 Task: Add Attachment from Trello to Card Card0000000114 in Board Board0000000029 in Workspace WS0000000010 in Trello. Add Cover Blue to Card Card0000000114 in Board Board0000000029 in Workspace WS0000000010 in Trello. Add "Copy Card To …" Button titled Button0000000114 to "bottom" of the list "To Do" to Card Card0000000114 in Board Board0000000029 in Workspace WS0000000010 in Trello. Add Description DS0000000114 to Card Card0000000114 in Board Board0000000029 in Workspace WS0000000010 in Trello. Add Comment CM0000000114 to Card Card0000000114 in Board Board0000000029 in Workspace WS0000000010 in Trello
Action: Mouse moved to (491, 62)
Screenshot: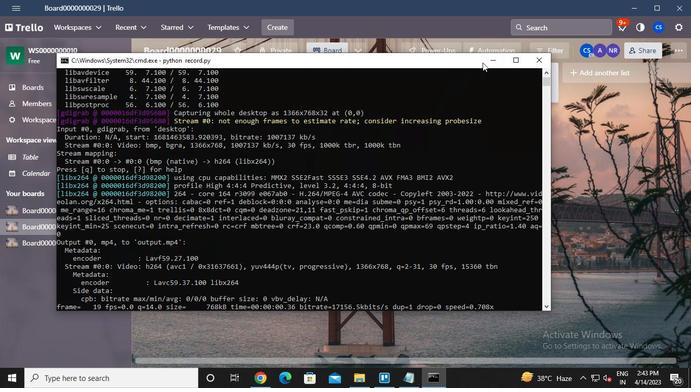 
Action: Mouse pressed left at (491, 62)
Screenshot: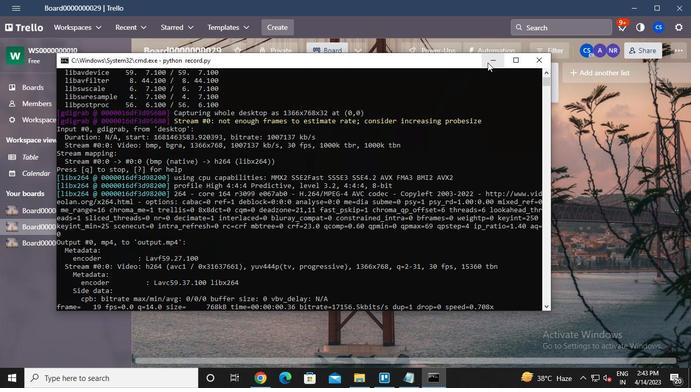 
Action: Mouse moved to (222, 186)
Screenshot: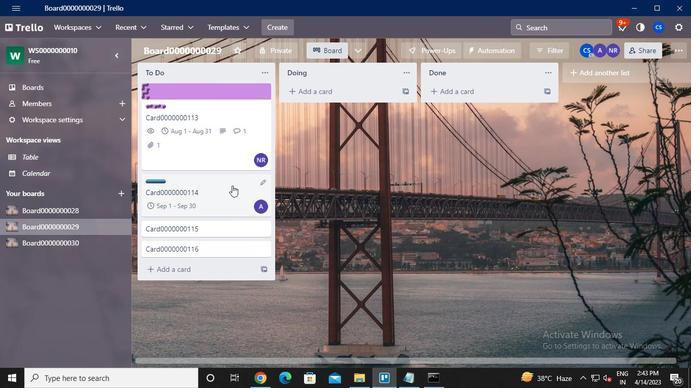 
Action: Mouse pressed left at (222, 186)
Screenshot: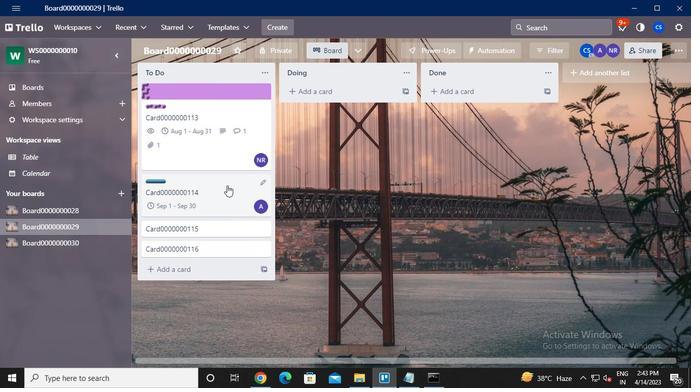 
Action: Mouse moved to (474, 215)
Screenshot: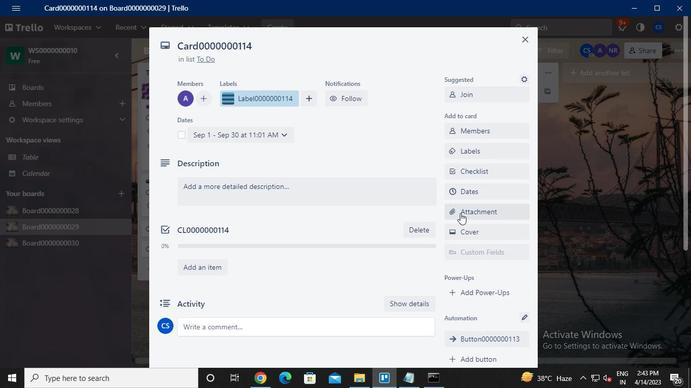 
Action: Mouse pressed left at (474, 215)
Screenshot: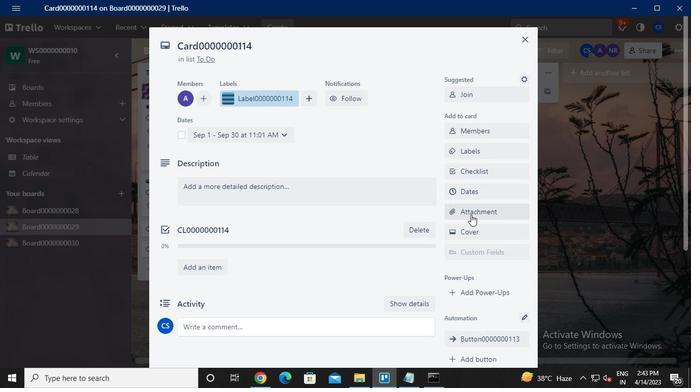 
Action: Mouse moved to (483, 105)
Screenshot: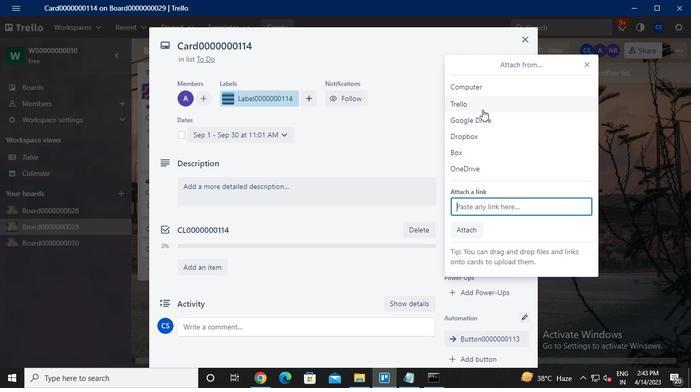 
Action: Mouse pressed left at (483, 105)
Screenshot: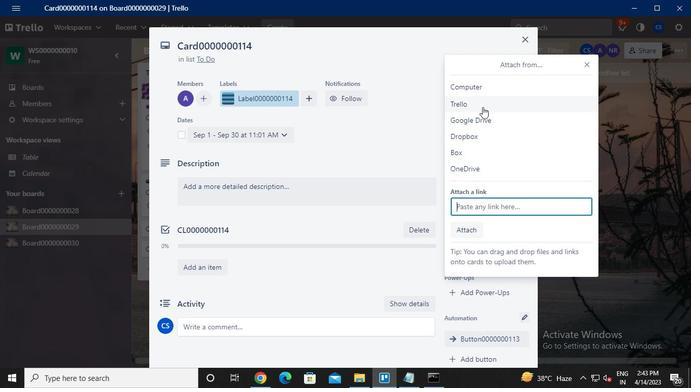 
Action: Mouse moved to (506, 132)
Screenshot: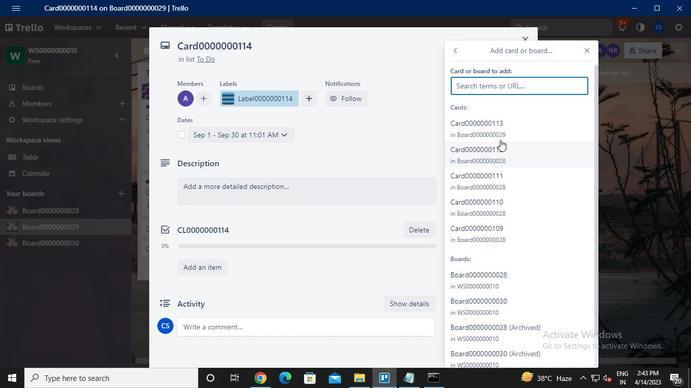 
Action: Mouse pressed left at (506, 132)
Screenshot: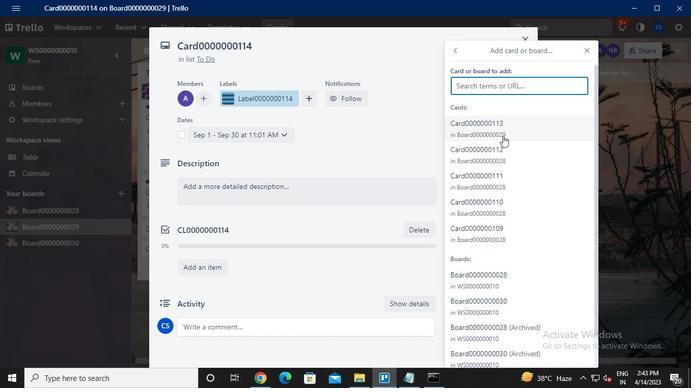 
Action: Mouse pressed left at (506, 132)
Screenshot: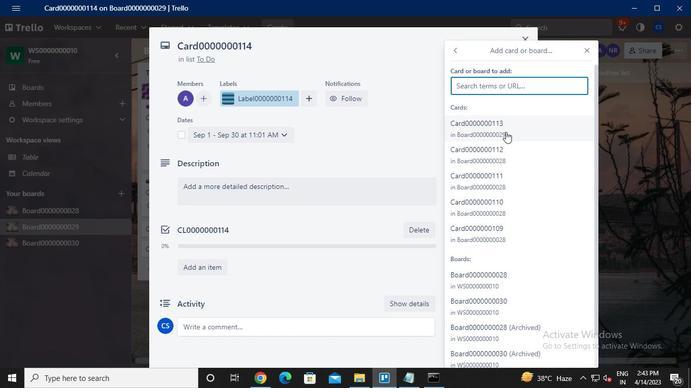 
Action: Mouse moved to (476, 233)
Screenshot: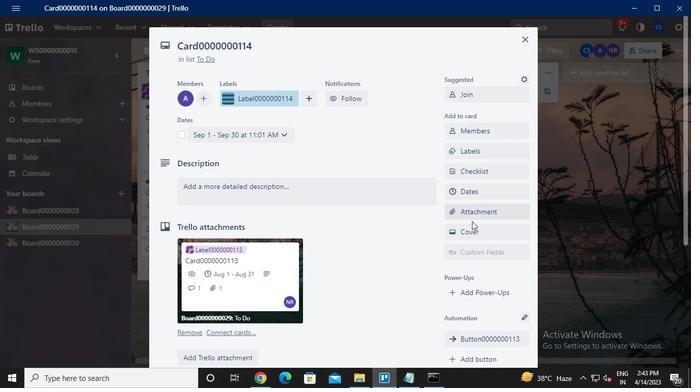 
Action: Mouse pressed left at (476, 233)
Screenshot: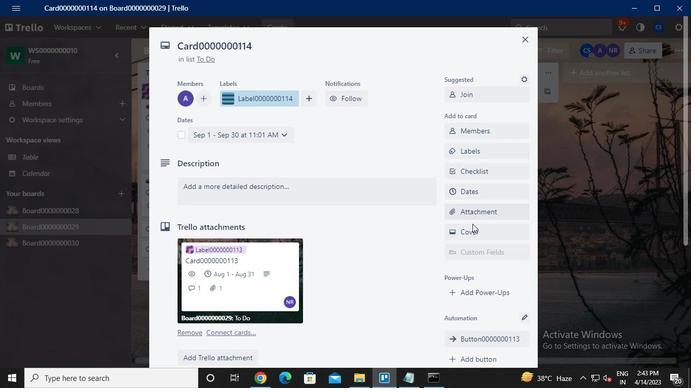 
Action: Mouse moved to (465, 183)
Screenshot: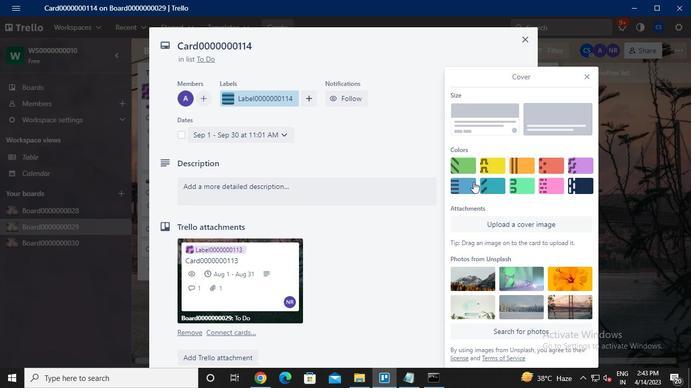
Action: Mouse pressed left at (465, 183)
Screenshot: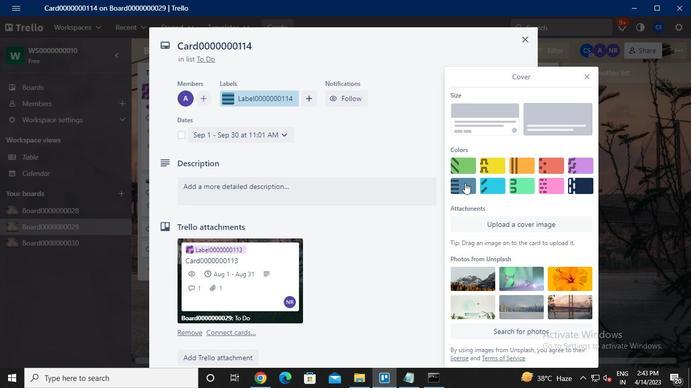 
Action: Mouse moved to (584, 61)
Screenshot: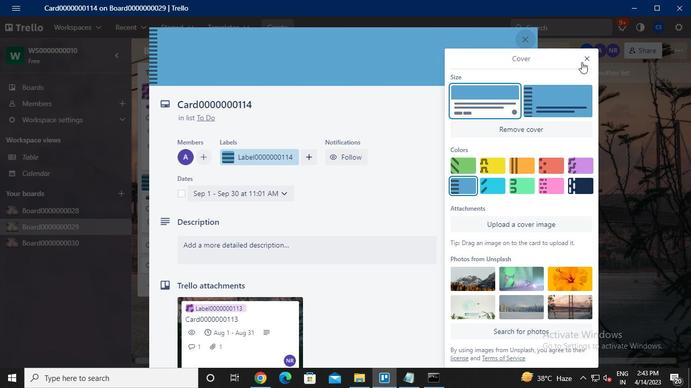 
Action: Mouse pressed left at (584, 61)
Screenshot: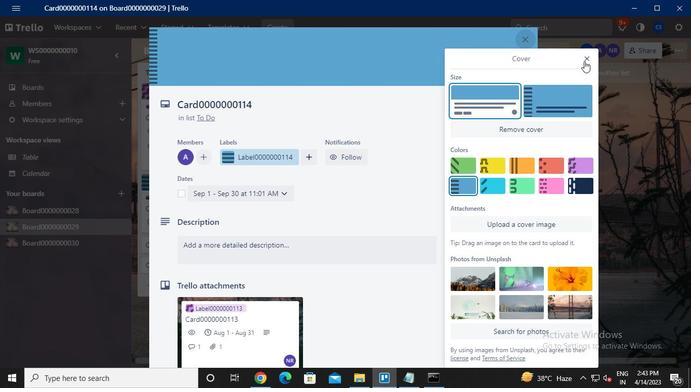 
Action: Mouse moved to (493, 153)
Screenshot: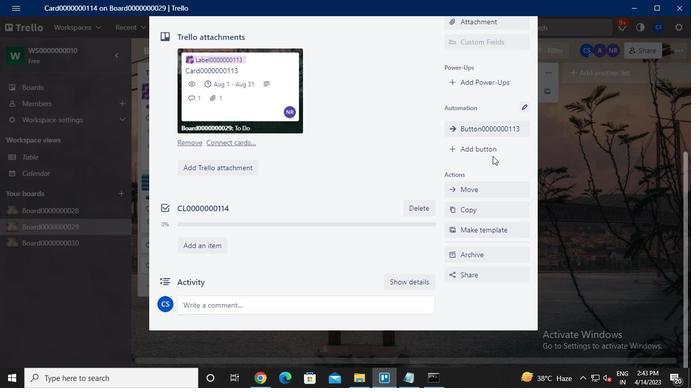 
Action: Mouse pressed left at (493, 153)
Screenshot: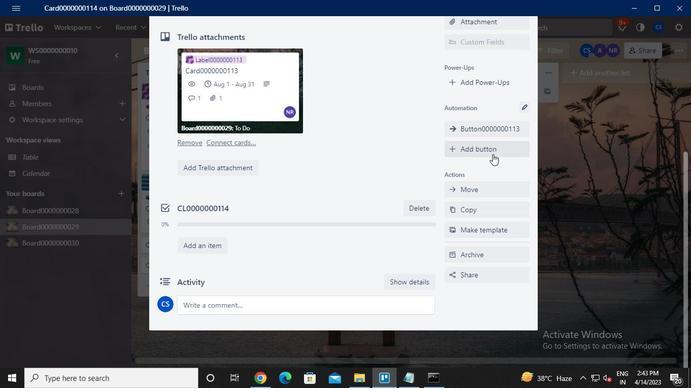 
Action: Mouse moved to (500, 115)
Screenshot: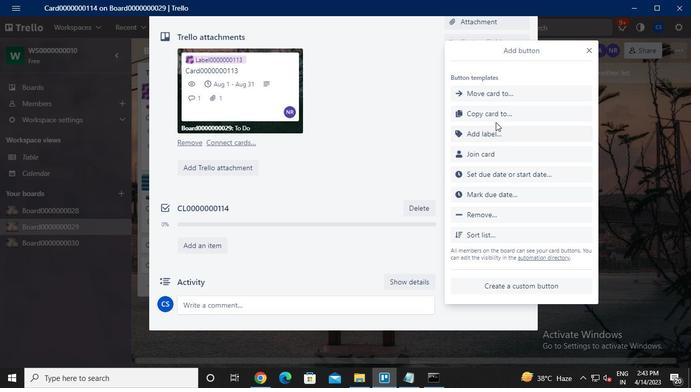 
Action: Mouse pressed left at (500, 115)
Screenshot: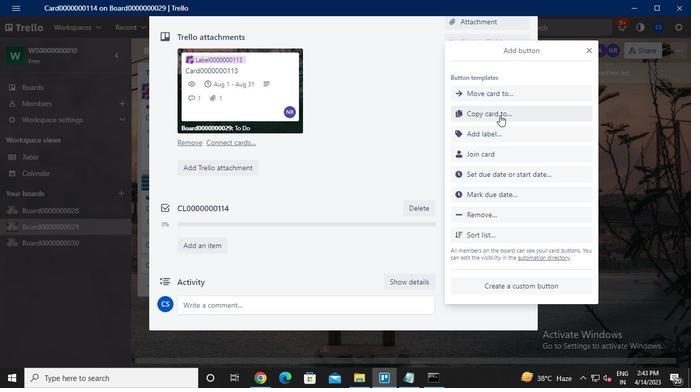 
Action: Mouse moved to (480, 124)
Screenshot: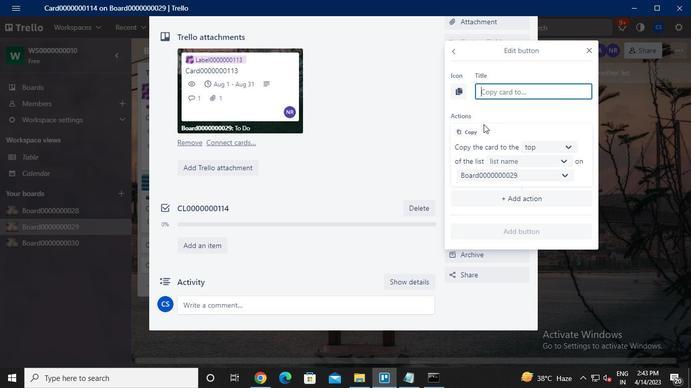 
Action: Keyboard Key.caps_lock
Screenshot: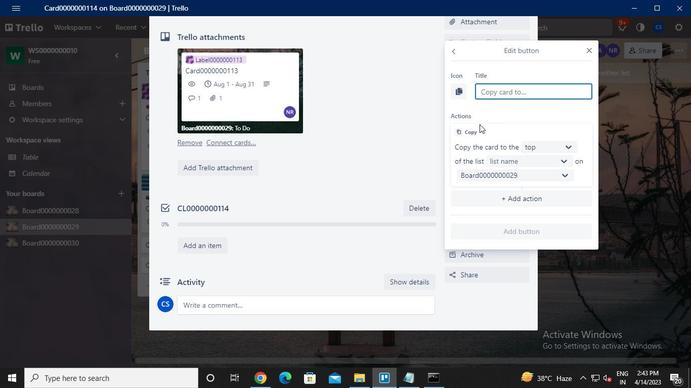 
Action: Keyboard Key.caps_lock
Screenshot: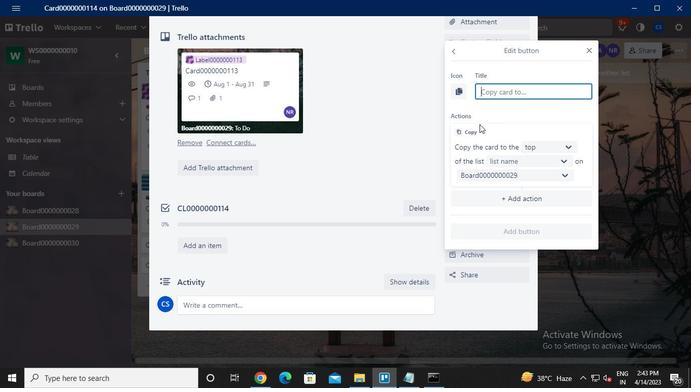 
Action: Keyboard b
Screenshot: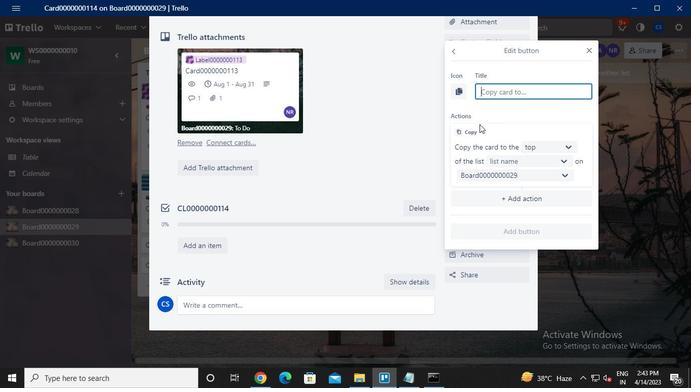 
Action: Keyboard Key.caps_lock
Screenshot: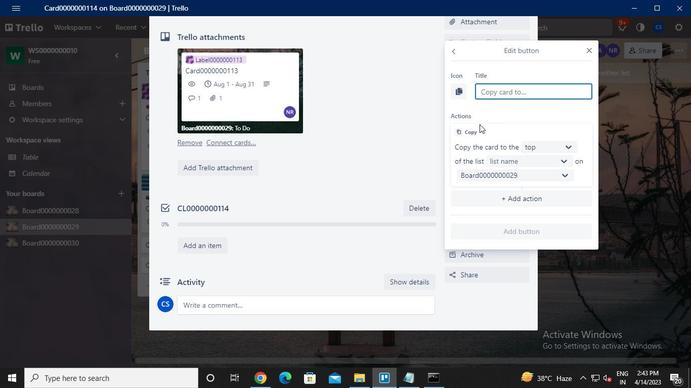 
Action: Keyboard u
Screenshot: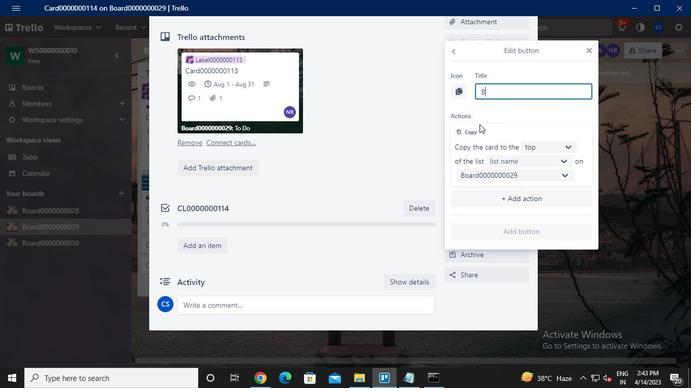 
Action: Keyboard t
Screenshot: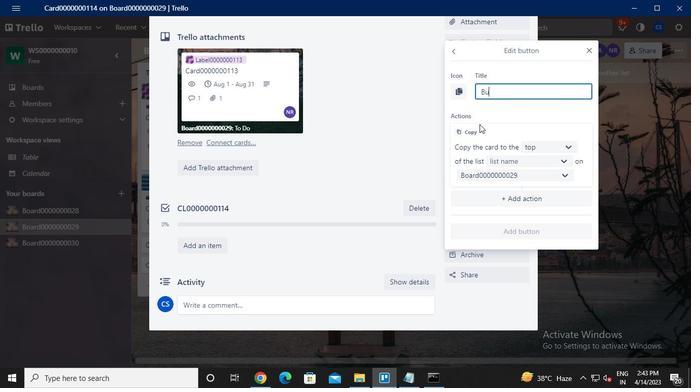 
Action: Keyboard t
Screenshot: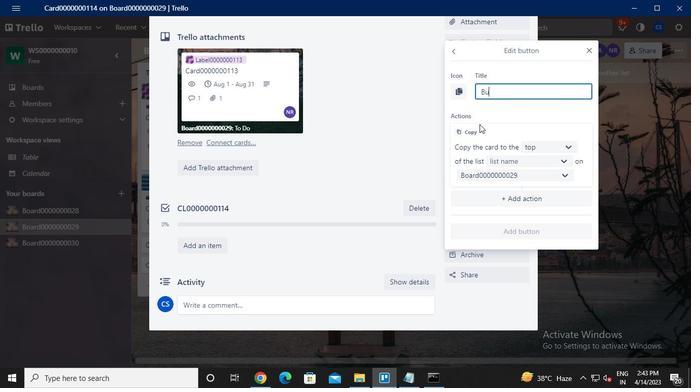 
Action: Keyboard o
Screenshot: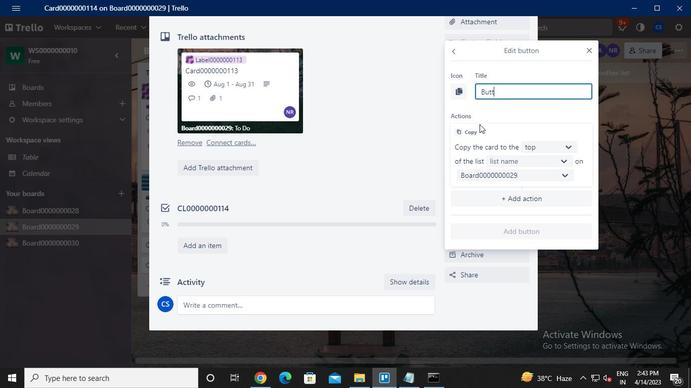 
Action: Keyboard n
Screenshot: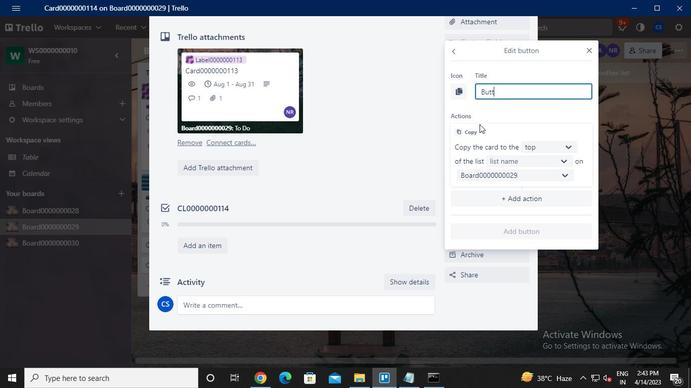 
Action: Keyboard <96>
Screenshot: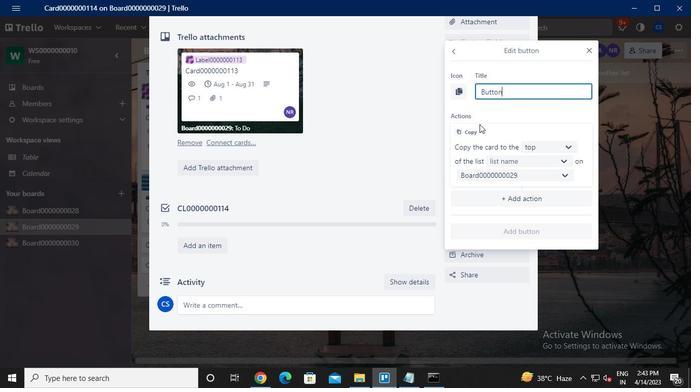 
Action: Keyboard <96>
Screenshot: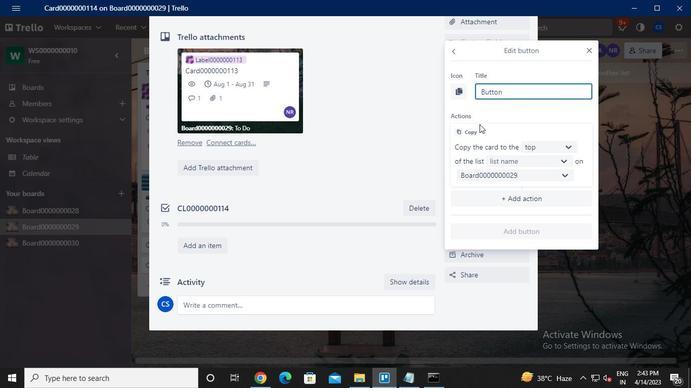 
Action: Keyboard <96>
Screenshot: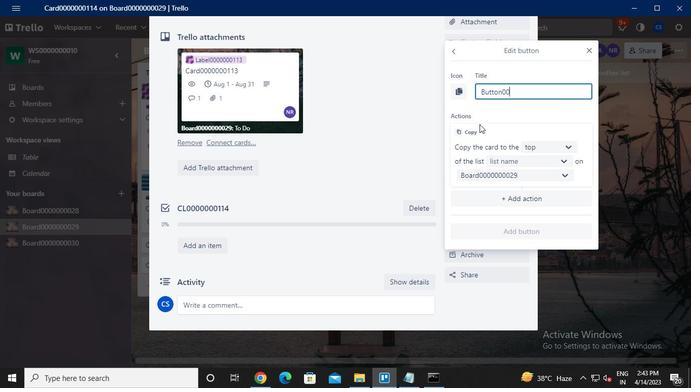 
Action: Keyboard <96>
Screenshot: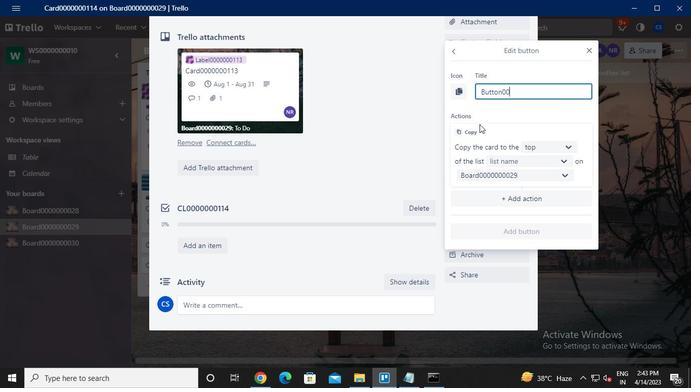 
Action: Keyboard <96>
Screenshot: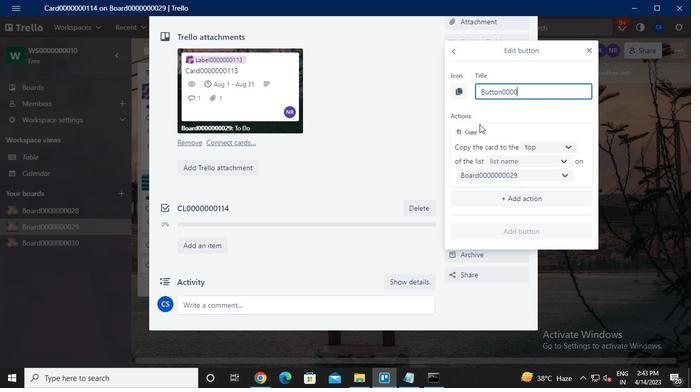 
Action: Keyboard <96>
Screenshot: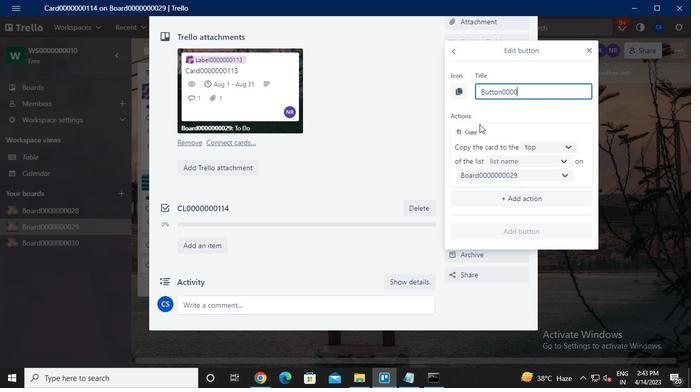 
Action: Keyboard <96>
Screenshot: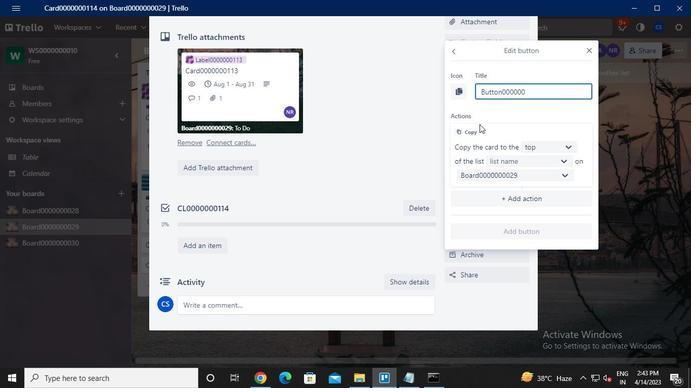 
Action: Mouse moved to (480, 124)
Screenshot: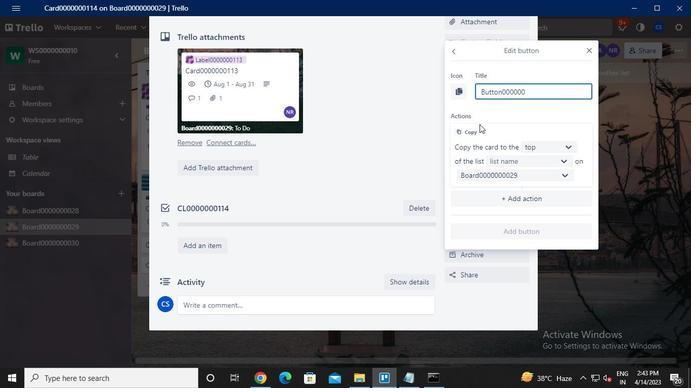 
Action: Keyboard <97>
Screenshot: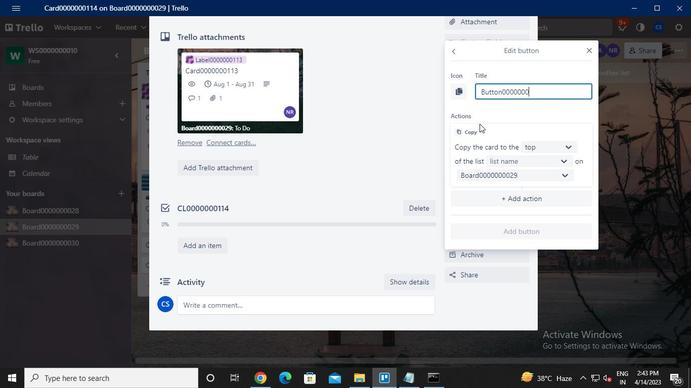
Action: Keyboard <97>
Screenshot: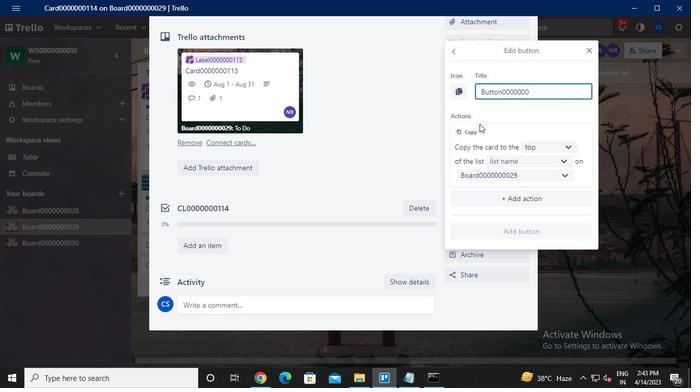 
Action: Keyboard <100>
Screenshot: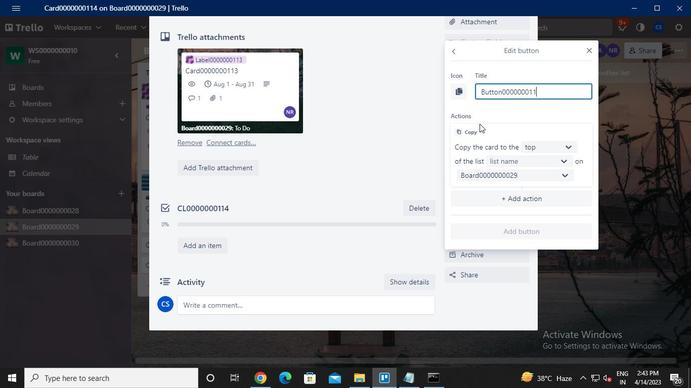 
Action: Mouse moved to (540, 147)
Screenshot: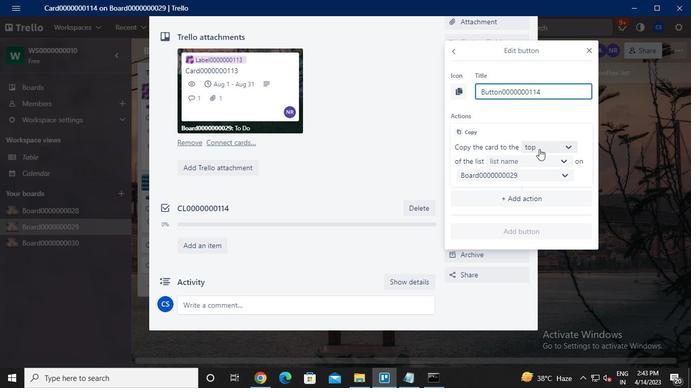 
Action: Mouse pressed left at (540, 147)
Screenshot: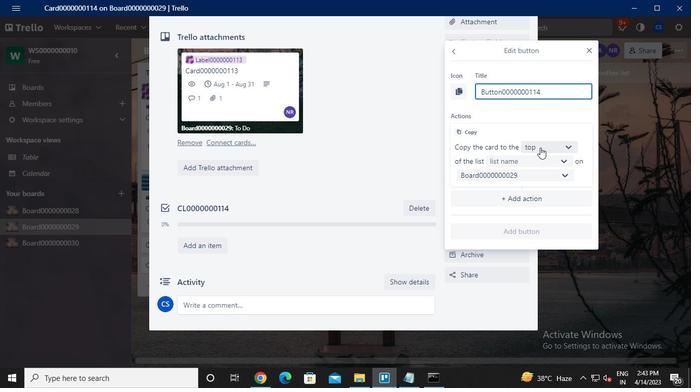
Action: Mouse moved to (543, 187)
Screenshot: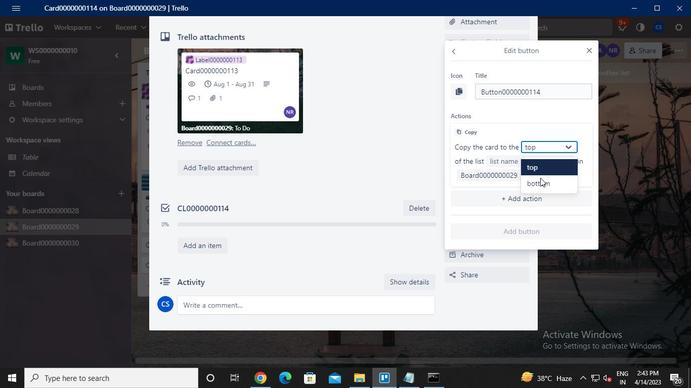 
Action: Mouse pressed left at (543, 187)
Screenshot: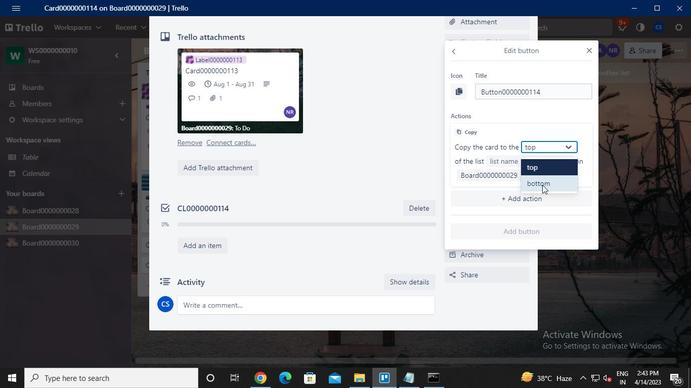 
Action: Mouse moved to (549, 163)
Screenshot: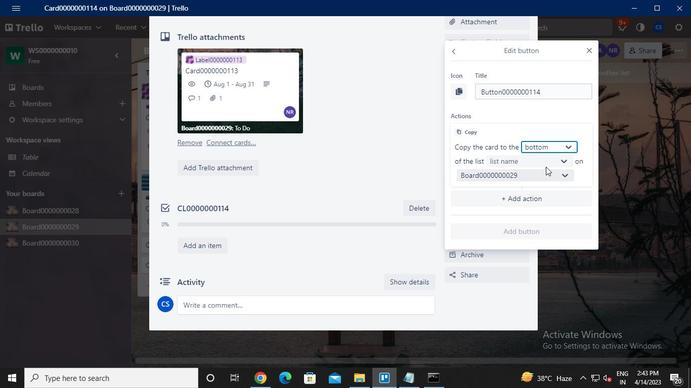 
Action: Mouse pressed left at (549, 163)
Screenshot: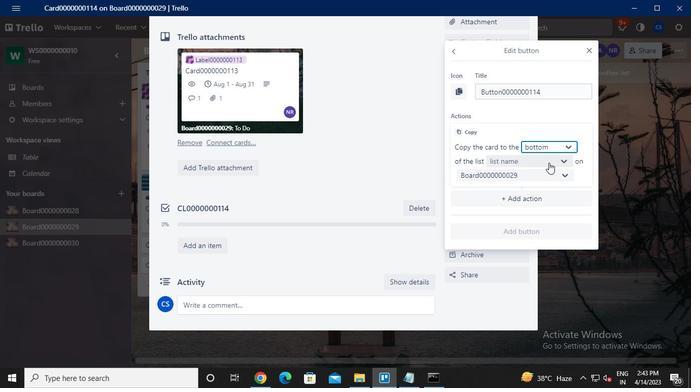 
Action: Mouse moved to (532, 177)
Screenshot: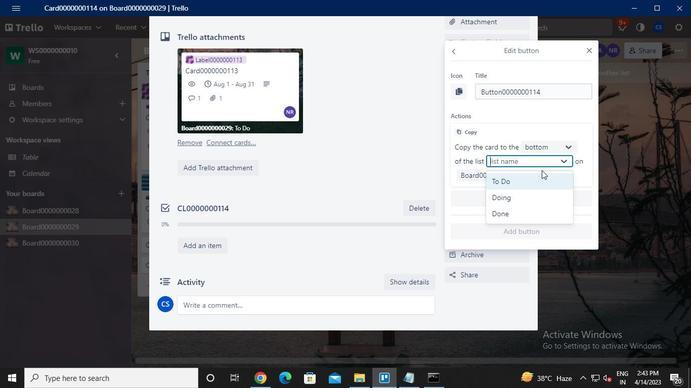 
Action: Mouse pressed left at (532, 177)
Screenshot: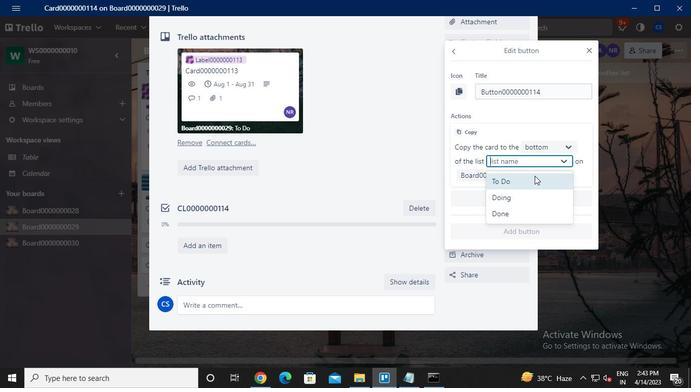 
Action: Mouse moved to (520, 229)
Screenshot: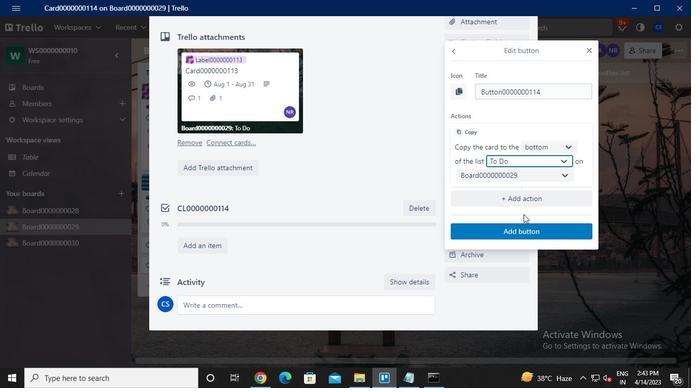 
Action: Mouse pressed left at (520, 229)
Screenshot: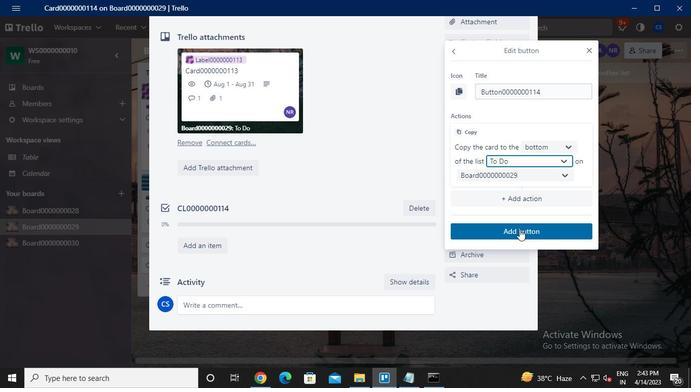 
Action: Mouse moved to (263, 151)
Screenshot: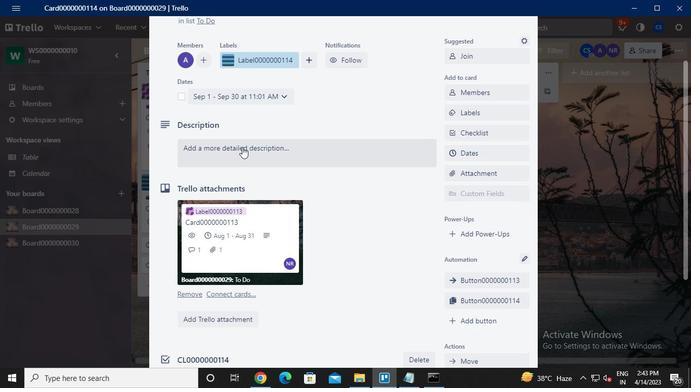 
Action: Mouse pressed left at (263, 151)
Screenshot: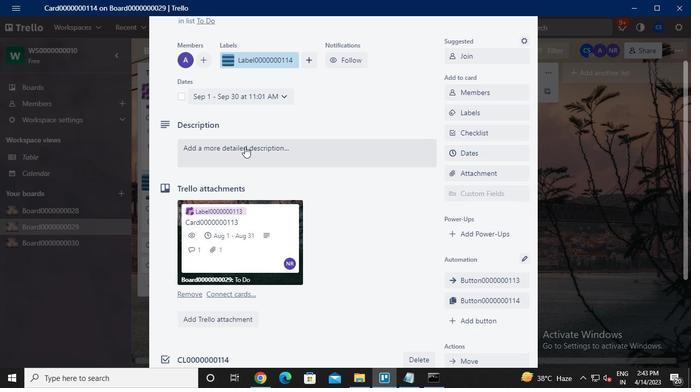 
Action: Keyboard Key.caps_lock
Screenshot: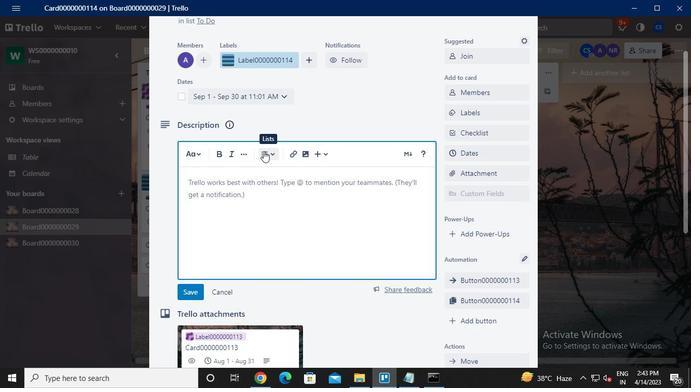 
Action: Keyboard d
Screenshot: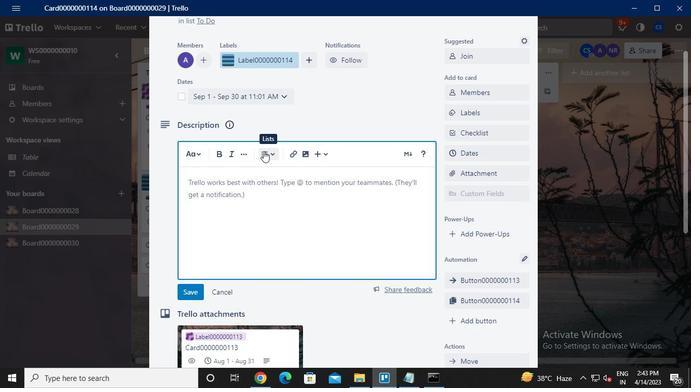 
Action: Keyboard s
Screenshot: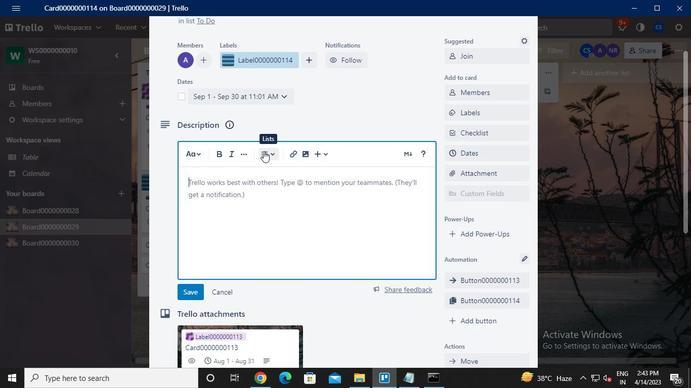 
Action: Keyboard <96>
Screenshot: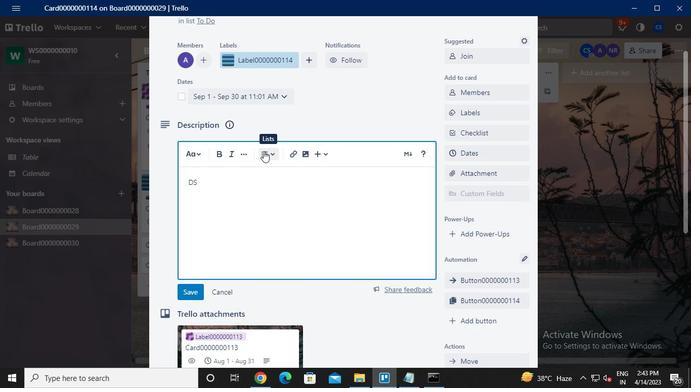 
Action: Keyboard <96>
Screenshot: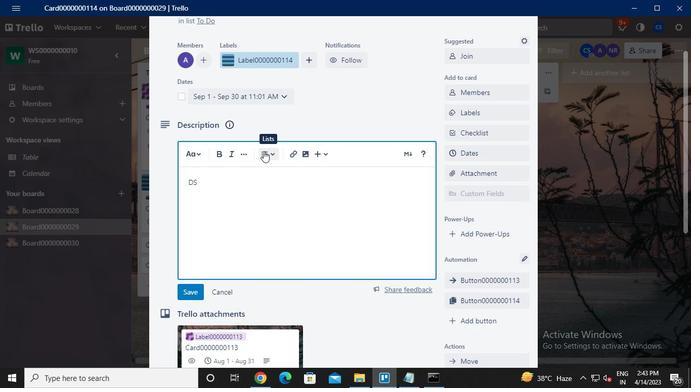 
Action: Keyboard <96>
Screenshot: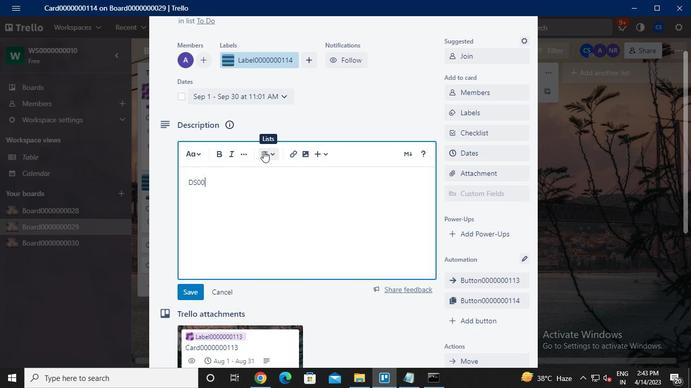 
Action: Keyboard <96>
Screenshot: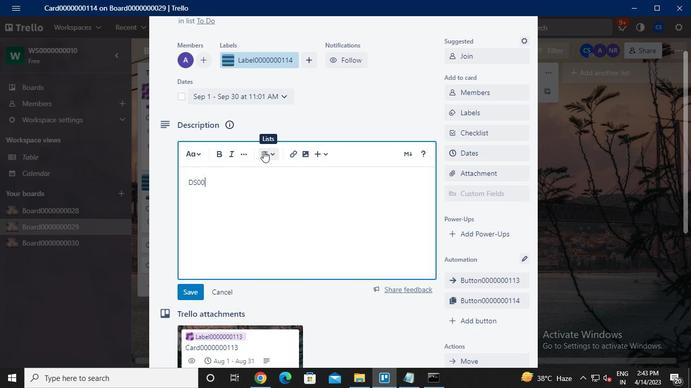 
Action: Keyboard <96>
Screenshot: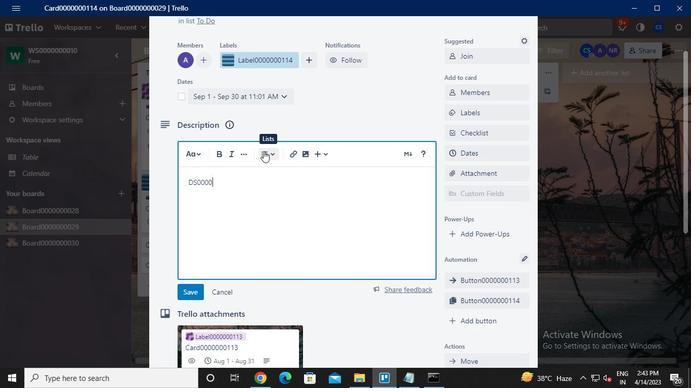 
Action: Keyboard <96>
Screenshot: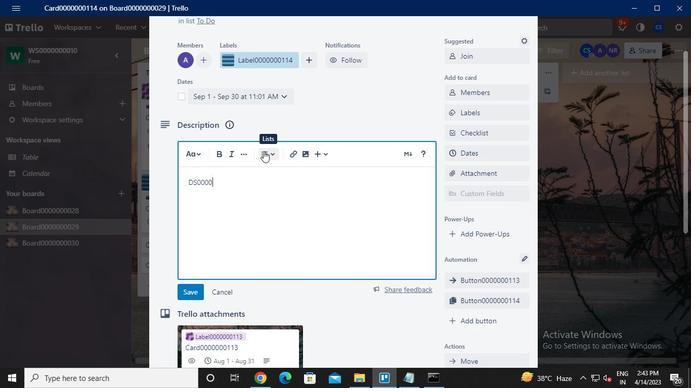 
Action: Keyboard <96>
Screenshot: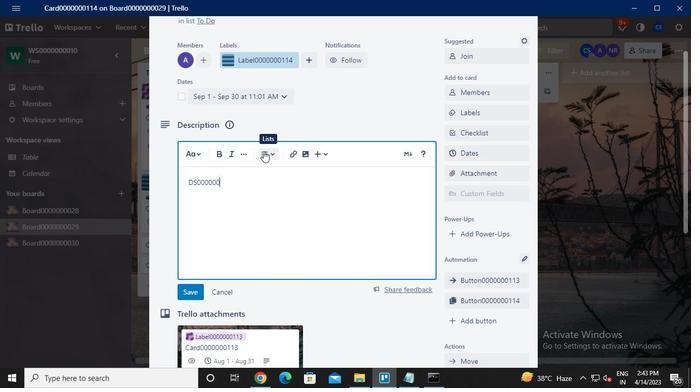 
Action: Keyboard <97>
Screenshot: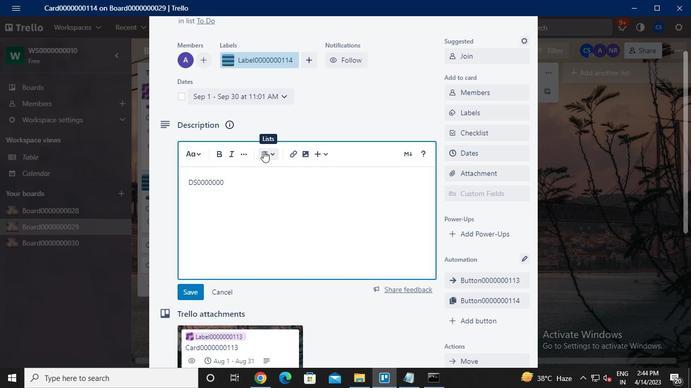
Action: Keyboard <97>
Screenshot: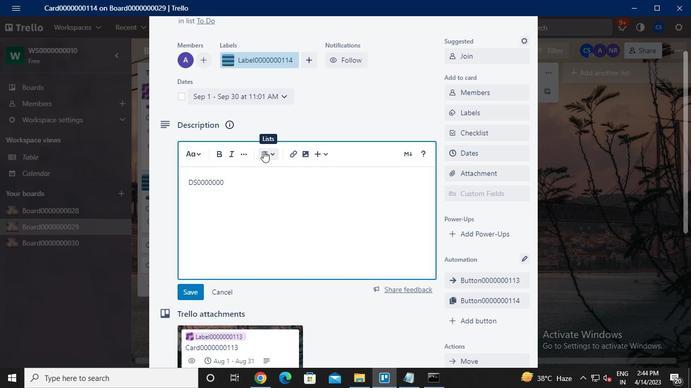 
Action: Keyboard <100>
Screenshot: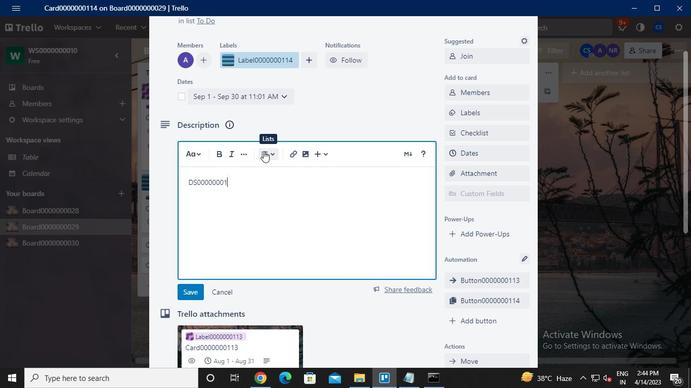 
Action: Mouse moved to (192, 293)
Screenshot: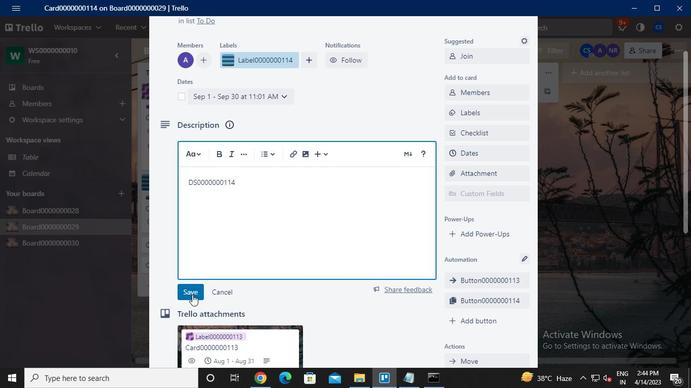 
Action: Mouse pressed left at (192, 293)
Screenshot: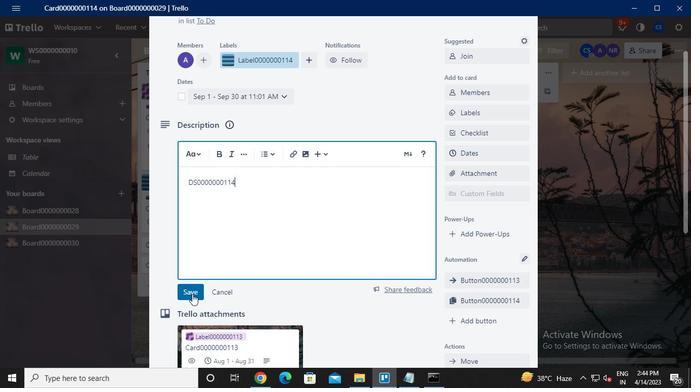 
Action: Mouse moved to (235, 300)
Screenshot: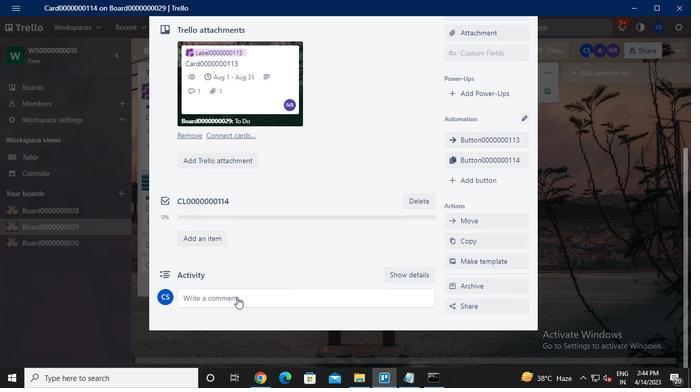 
Action: Mouse pressed left at (235, 300)
Screenshot: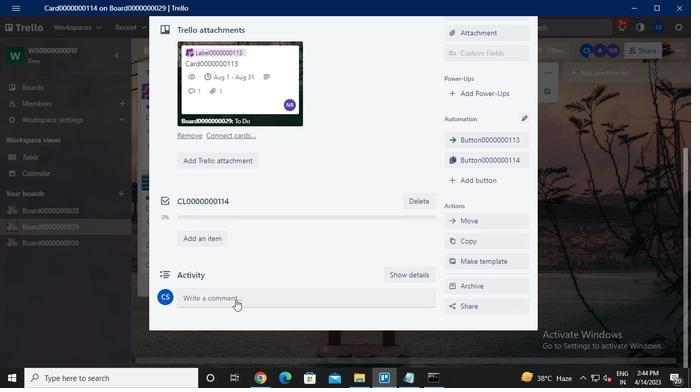 
Action: Keyboard c
Screenshot: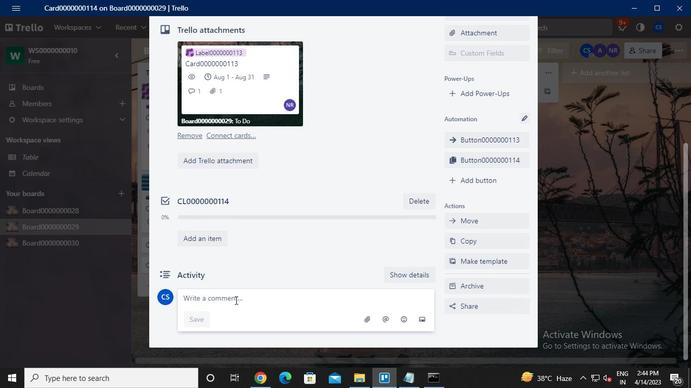 
Action: Keyboard m
Screenshot: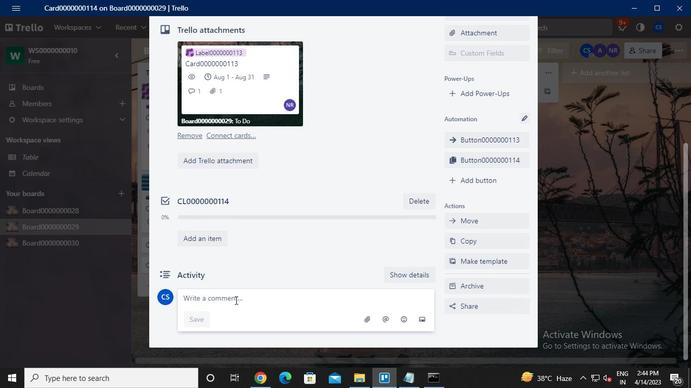 
Action: Keyboard <96>
Screenshot: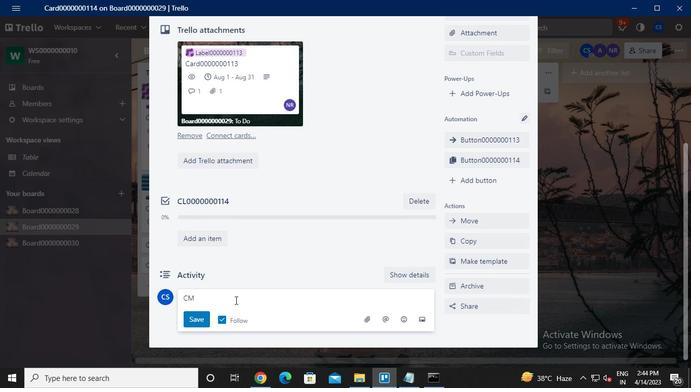 
Action: Keyboard <96>
Screenshot: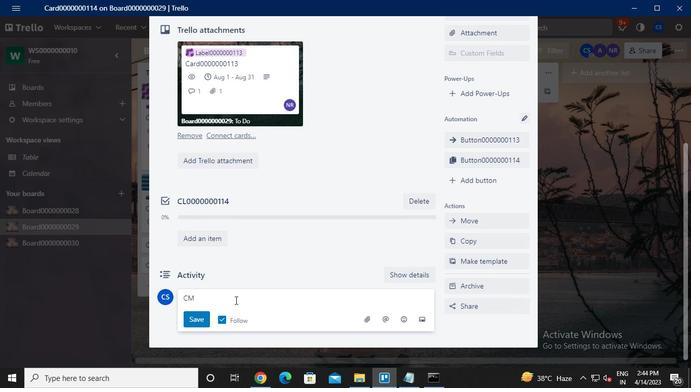 
Action: Keyboard <96>
Screenshot: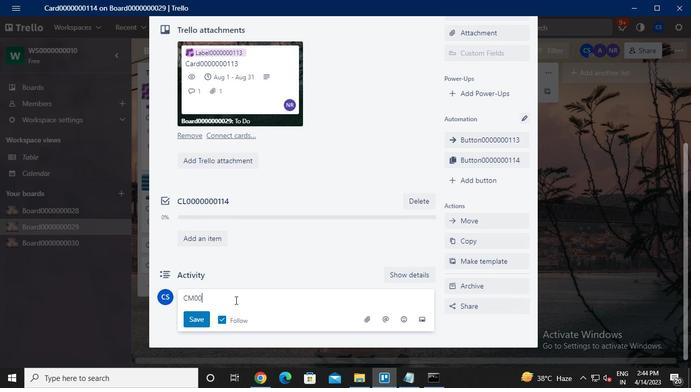 
Action: Keyboard <96>
Screenshot: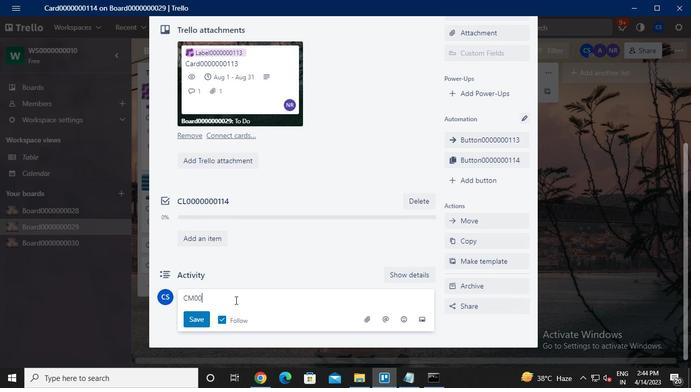 
Action: Keyboard <96>
Screenshot: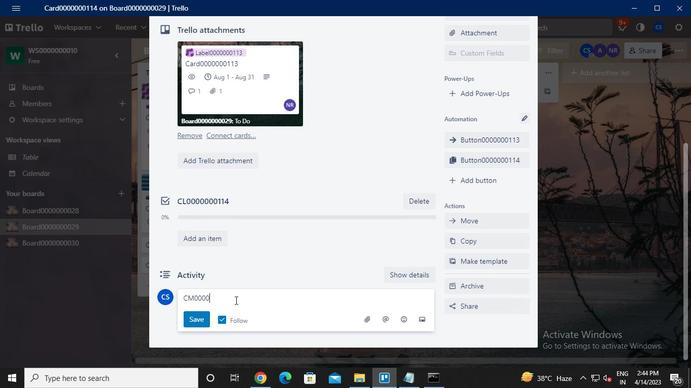 
Action: Keyboard <96>
Screenshot: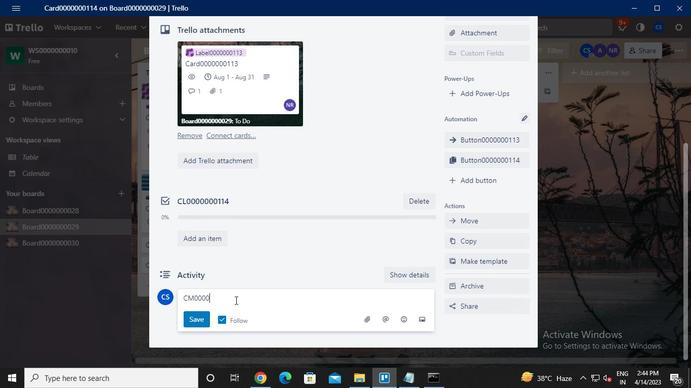
Action: Keyboard <96>
Screenshot: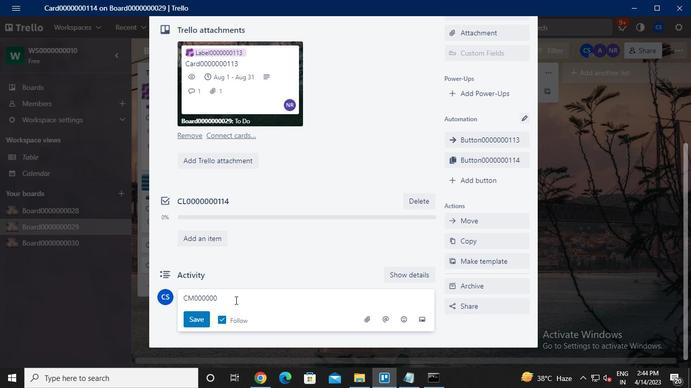 
Action: Keyboard <97>
Screenshot: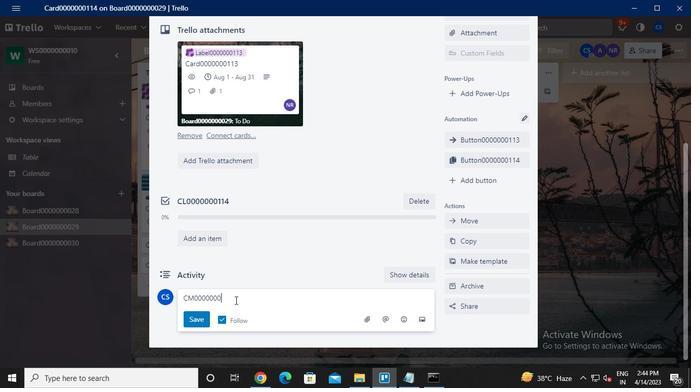 
Action: Keyboard <97>
Screenshot: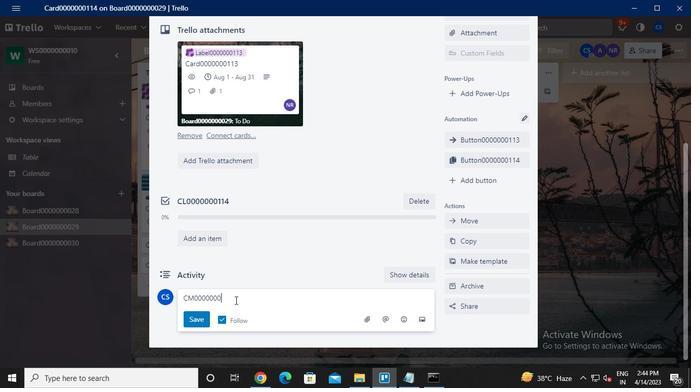 
Action: Keyboard <100>
Screenshot: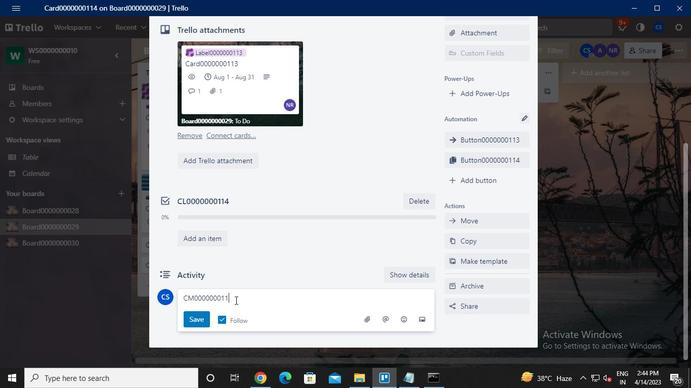 
Action: Mouse moved to (193, 322)
Screenshot: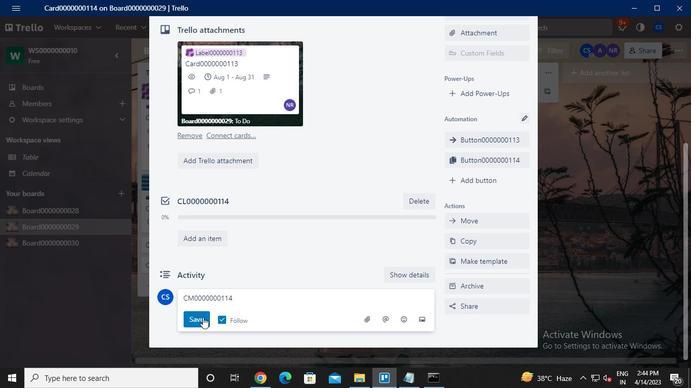 
Action: Mouse pressed left at (193, 322)
Screenshot: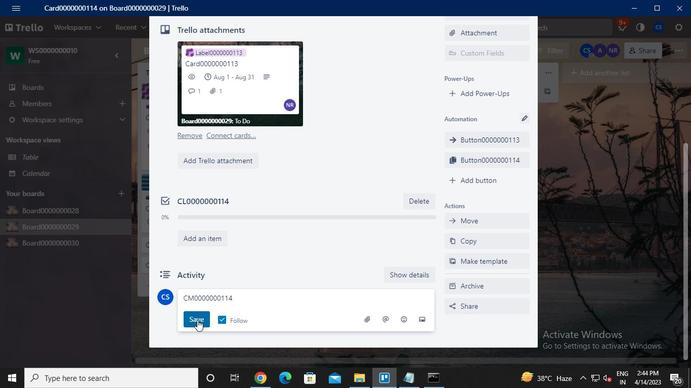 
Action: Mouse moved to (434, 374)
Screenshot: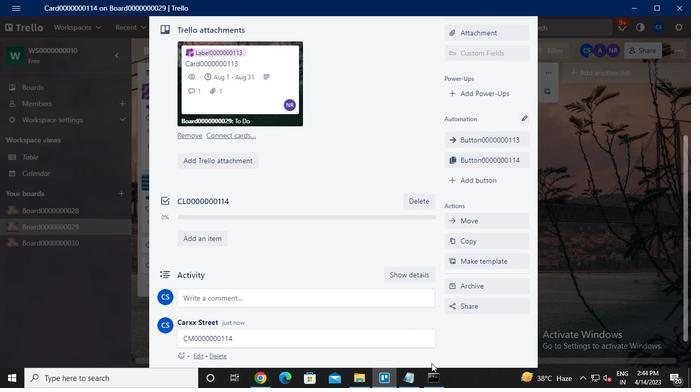 
Action: Mouse pressed left at (434, 374)
Screenshot: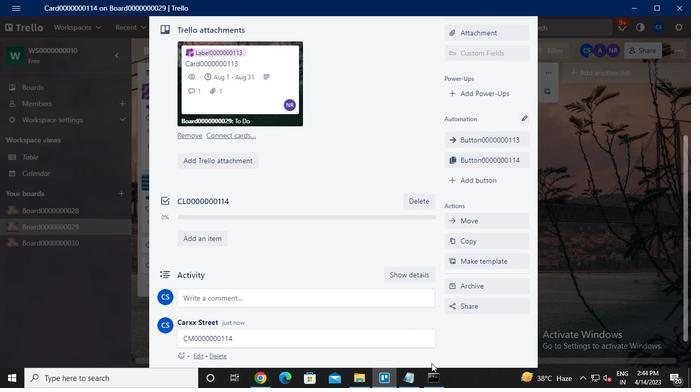 
Action: Mouse moved to (536, 60)
Screenshot: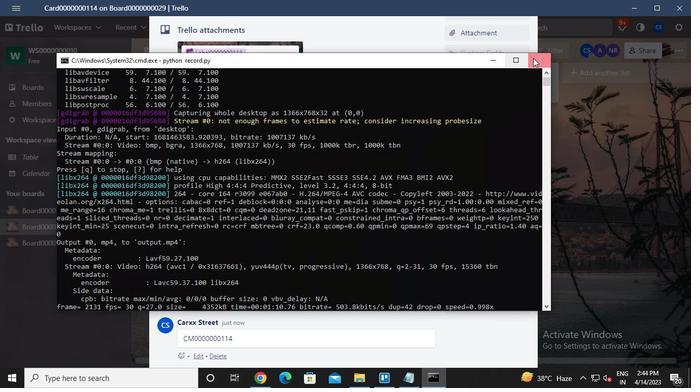 
Action: Mouse pressed left at (536, 60)
Screenshot: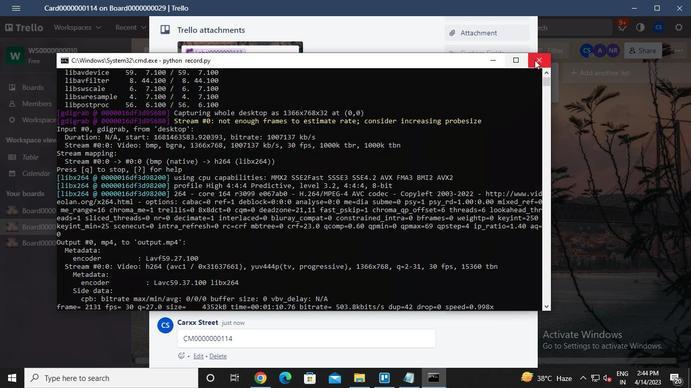 
